 Task: Create a task  Inconsistent handling of null or empty values , assign it to team member softage.10@softage.net in the project ZirconTech and update the status of the task to  At Risk , set the priority of the task to Medium.
Action: Mouse moved to (60, 246)
Screenshot: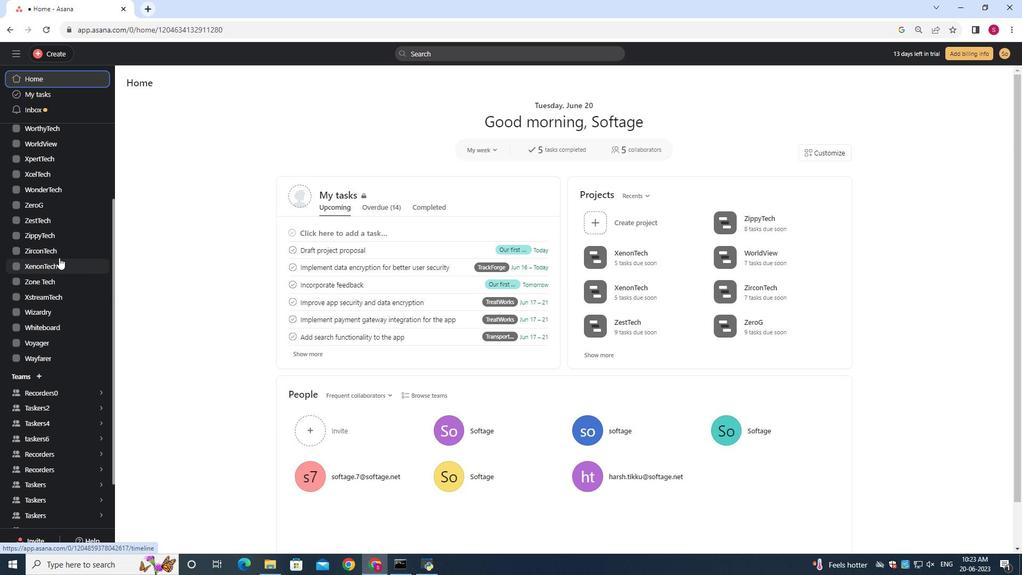 
Action: Mouse pressed left at (60, 246)
Screenshot: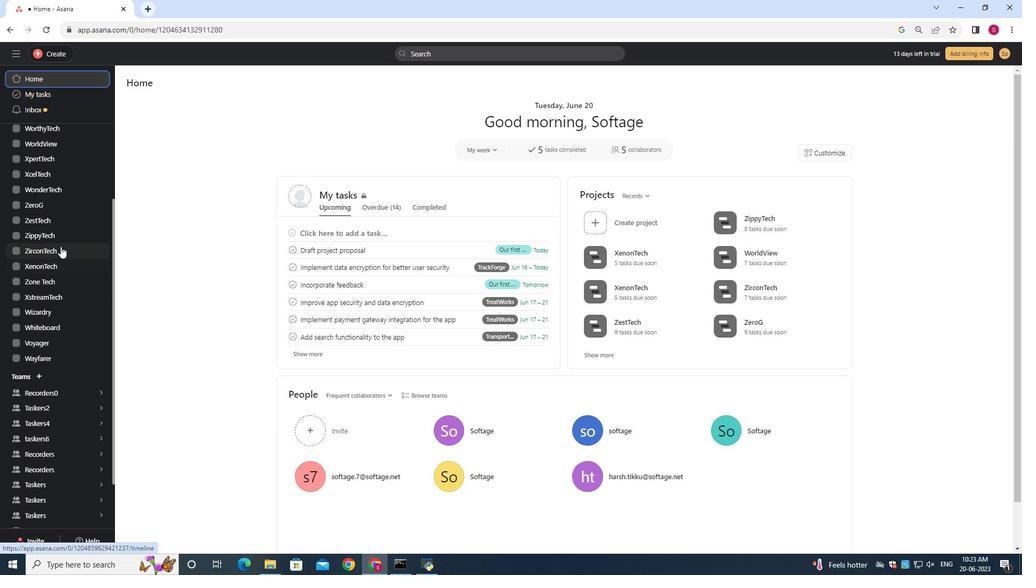 
Action: Mouse moved to (153, 129)
Screenshot: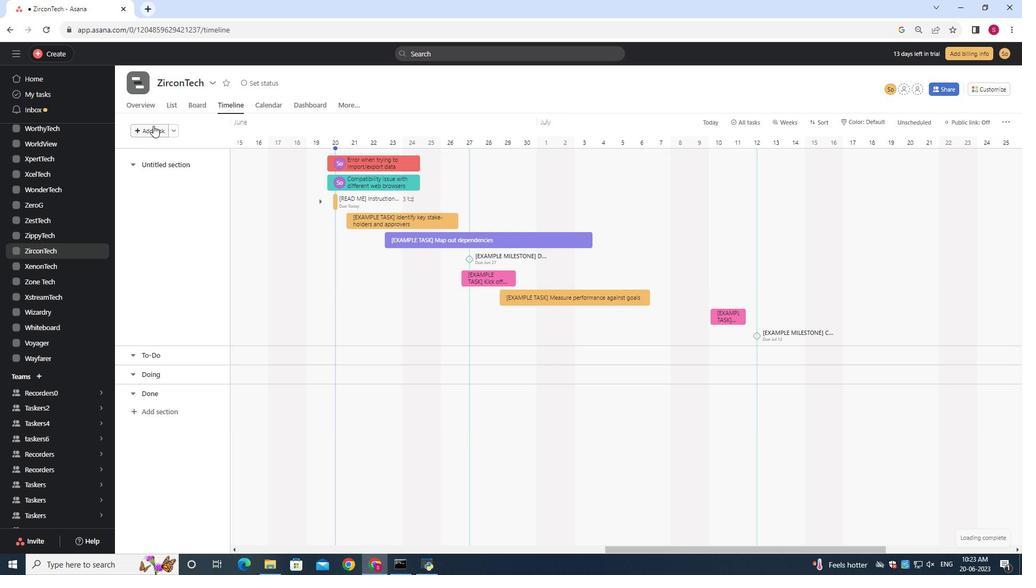 
Action: Mouse pressed left at (153, 129)
Screenshot: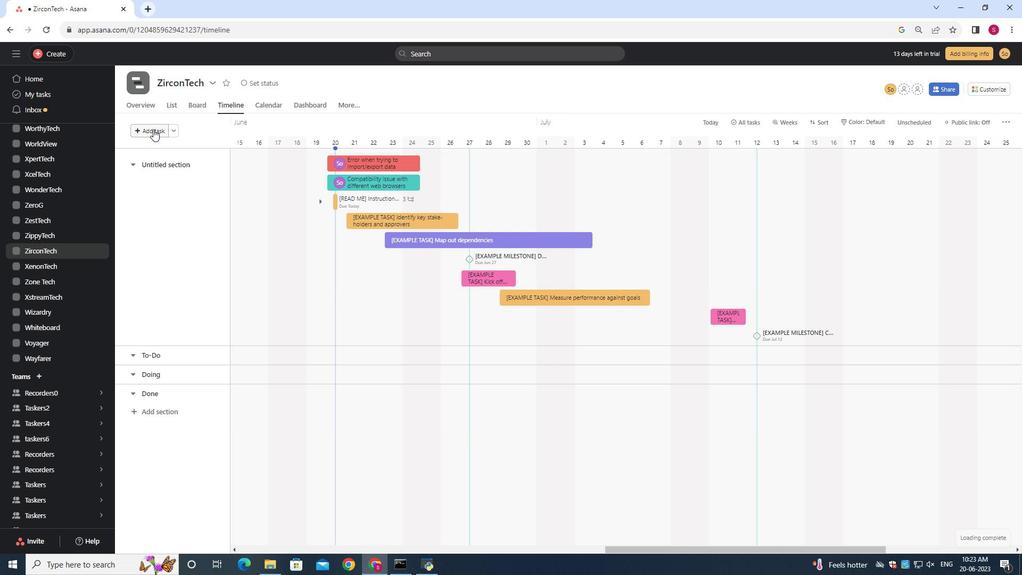 
Action: Mouse moved to (212, 167)
Screenshot: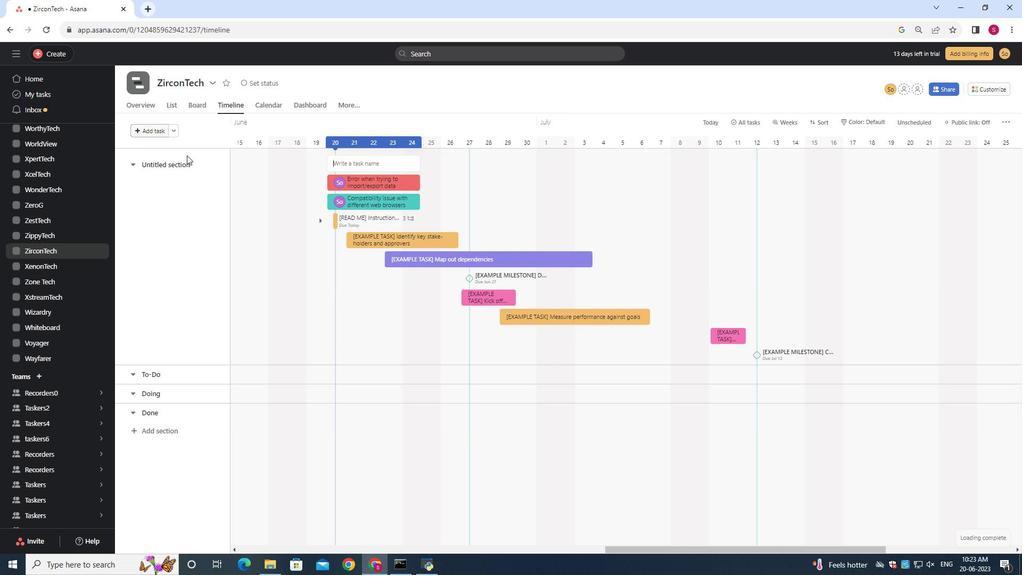 
Action: Key pressed <Key.shift>inconsistent<Key.space>handing<Key.space>of<Key.space>null<Key.space>or<Key.space>empty<Key.space>values
Screenshot: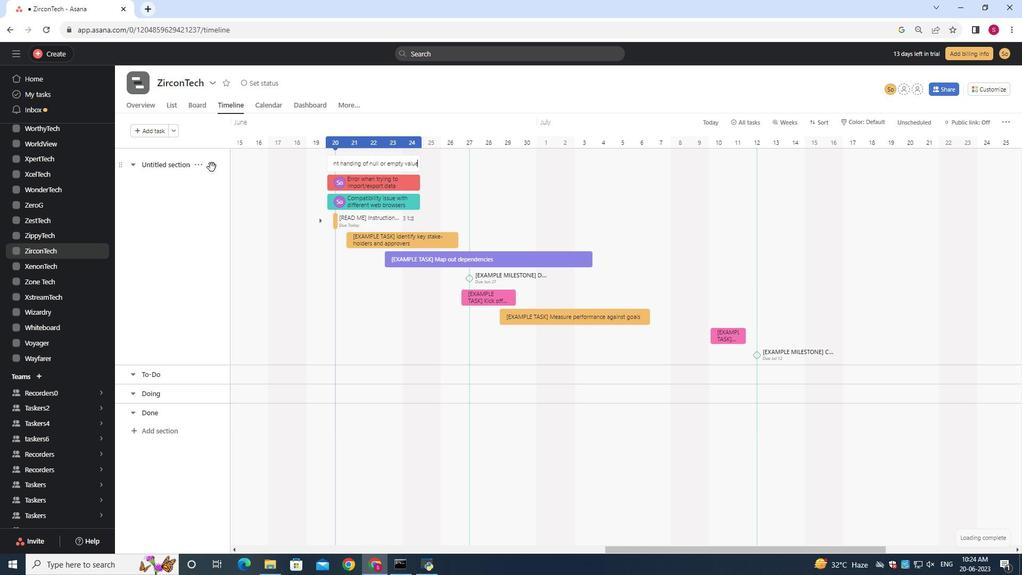 
Action: Mouse moved to (380, 166)
Screenshot: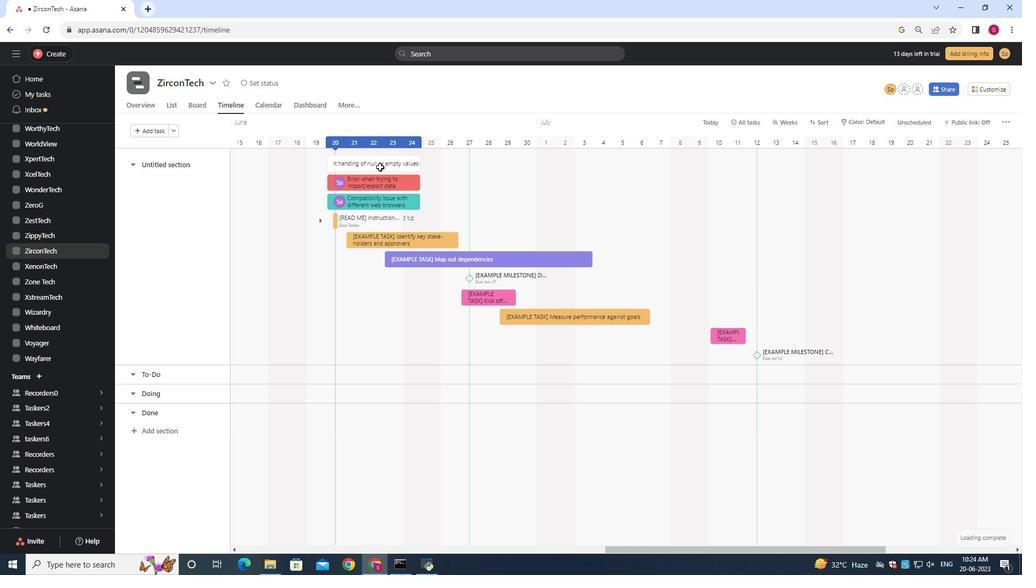 
Action: Mouse pressed left at (380, 166)
Screenshot: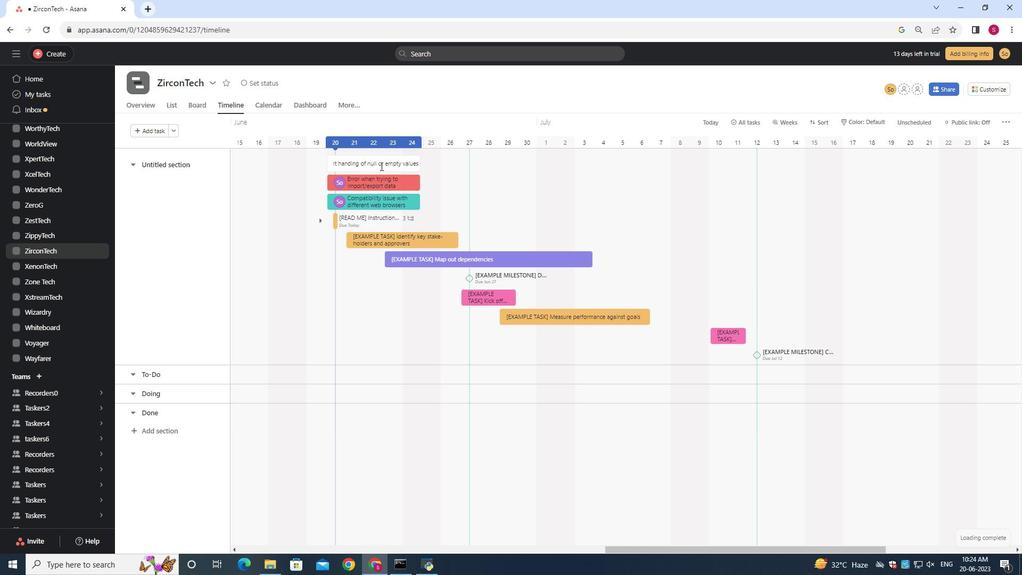 
Action: Mouse moved to (801, 180)
Screenshot: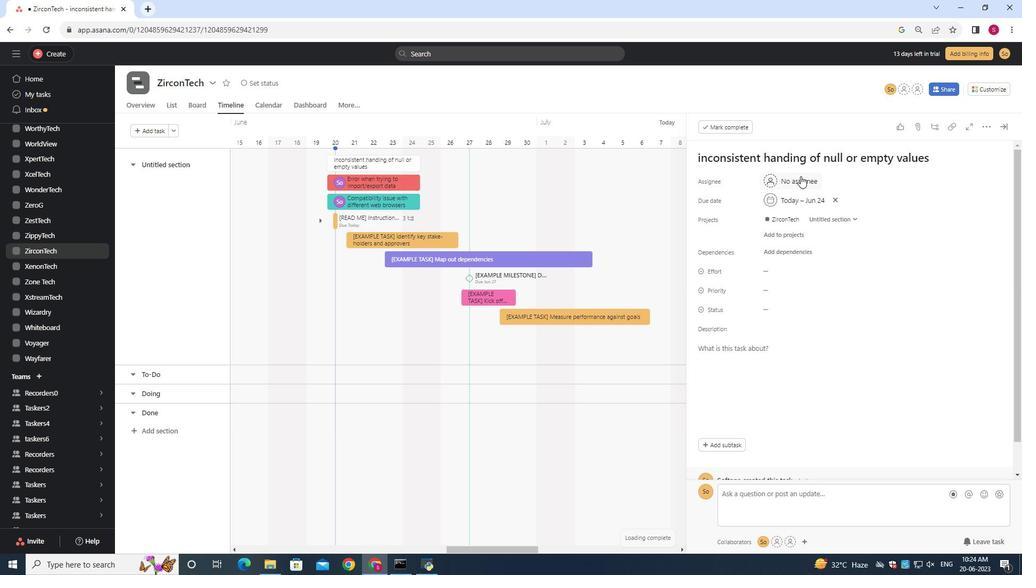 
Action: Mouse pressed left at (801, 180)
Screenshot: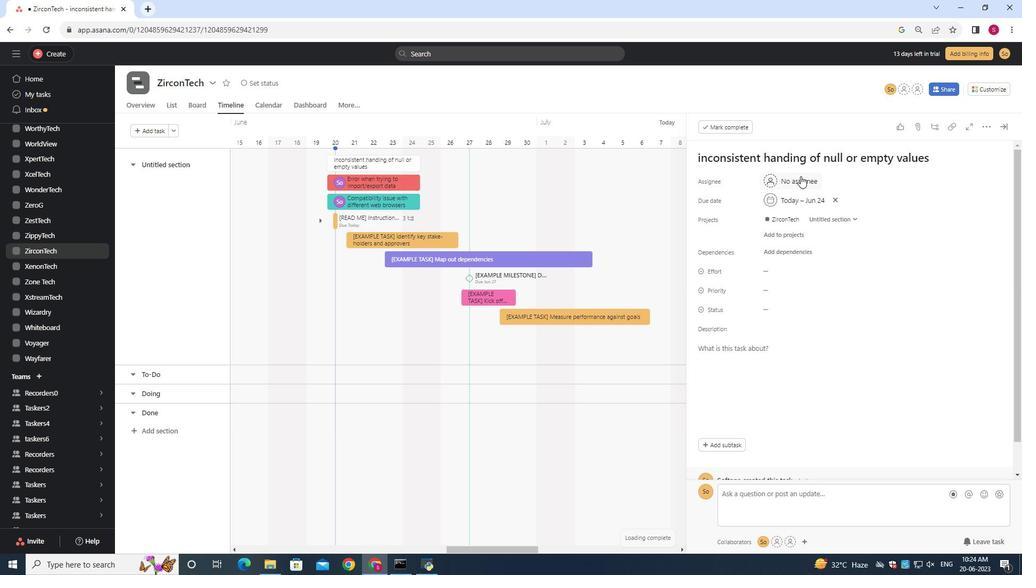 
Action: Mouse moved to (801, 179)
Screenshot: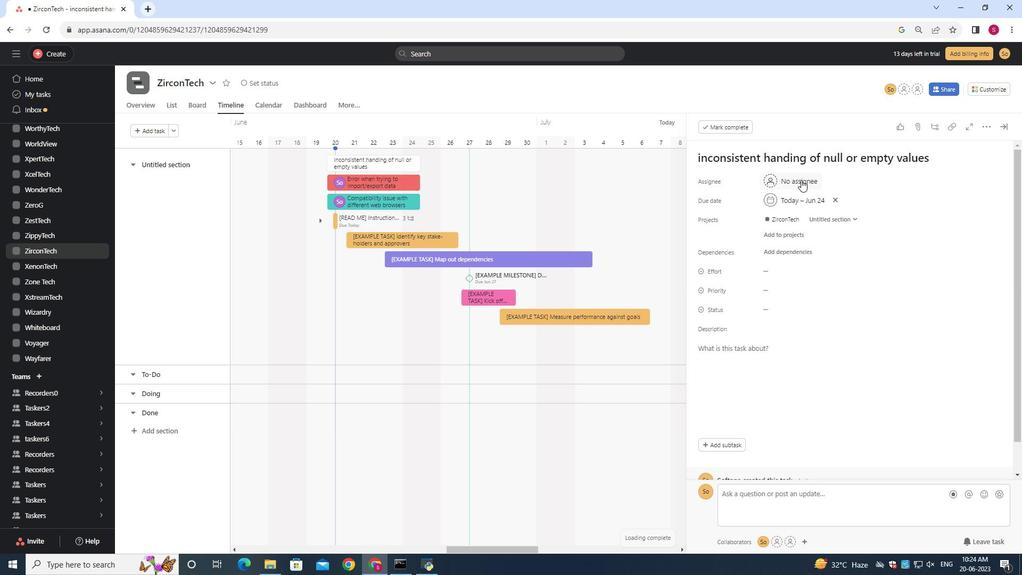 
Action: Key pressed softage.10
Screenshot: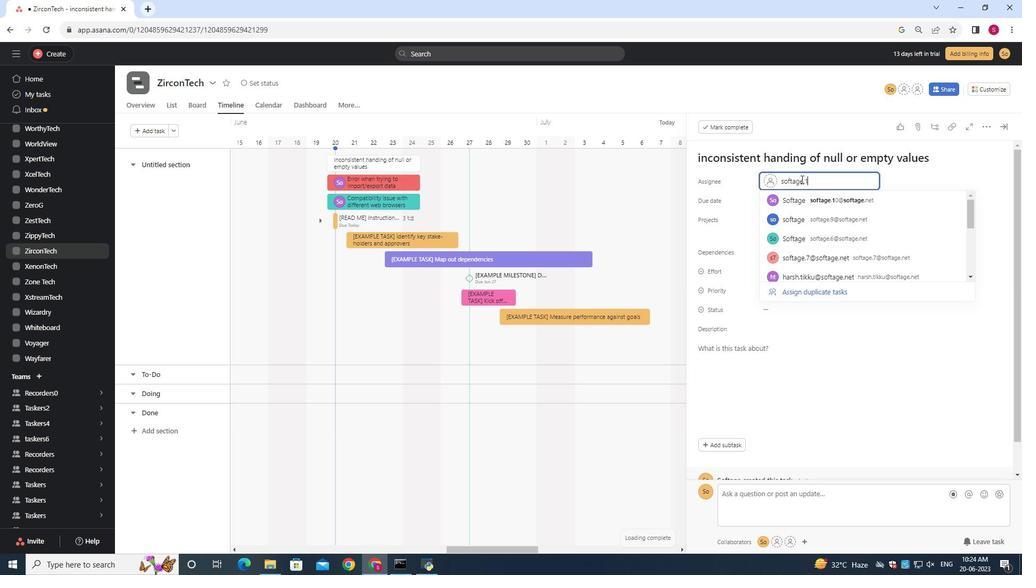 
Action: Mouse moved to (792, 174)
Screenshot: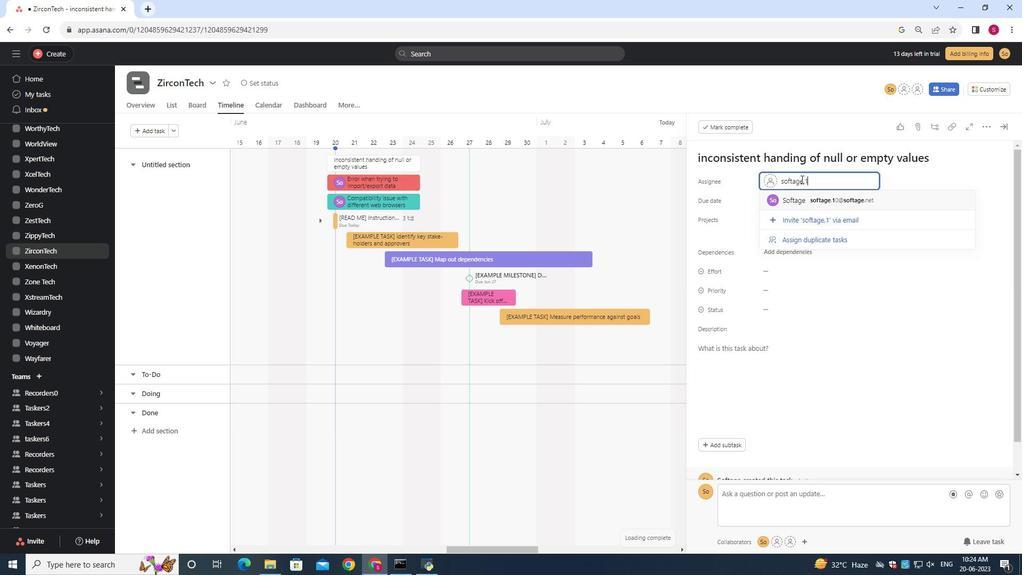 
Action: Key pressed <Key.shift>@softage.net
Screenshot: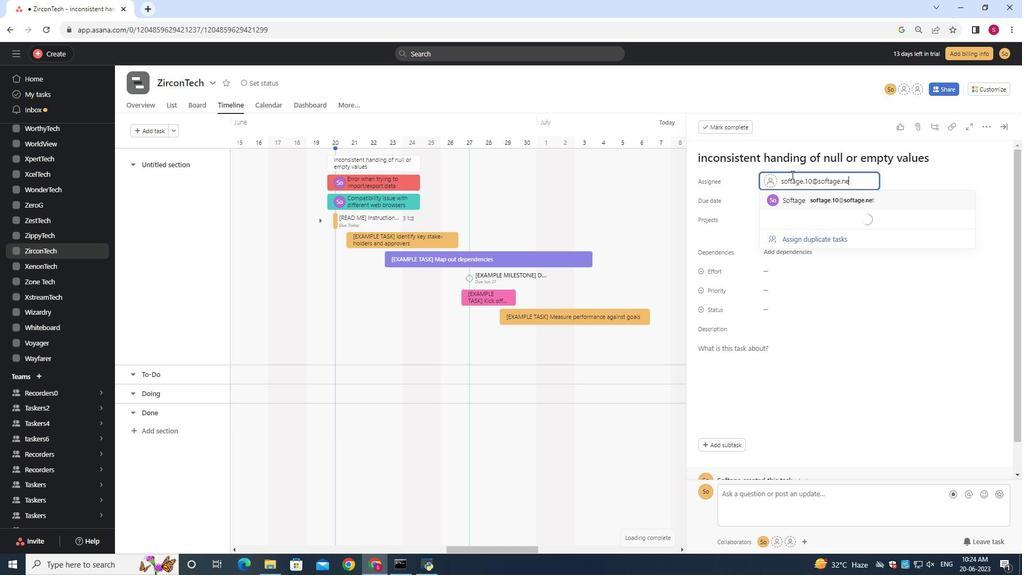 
Action: Mouse moved to (832, 198)
Screenshot: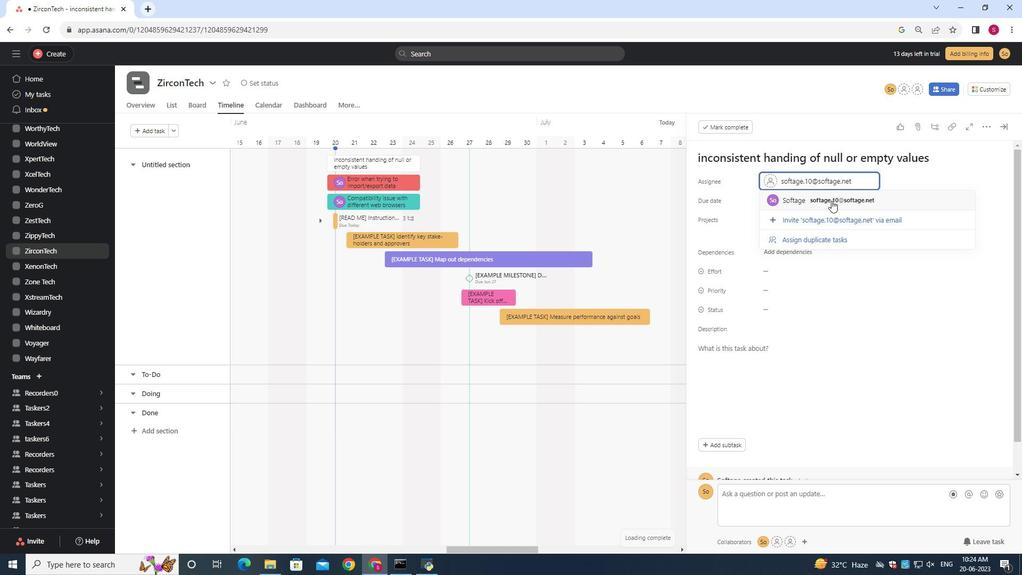 
Action: Mouse pressed left at (832, 198)
Screenshot: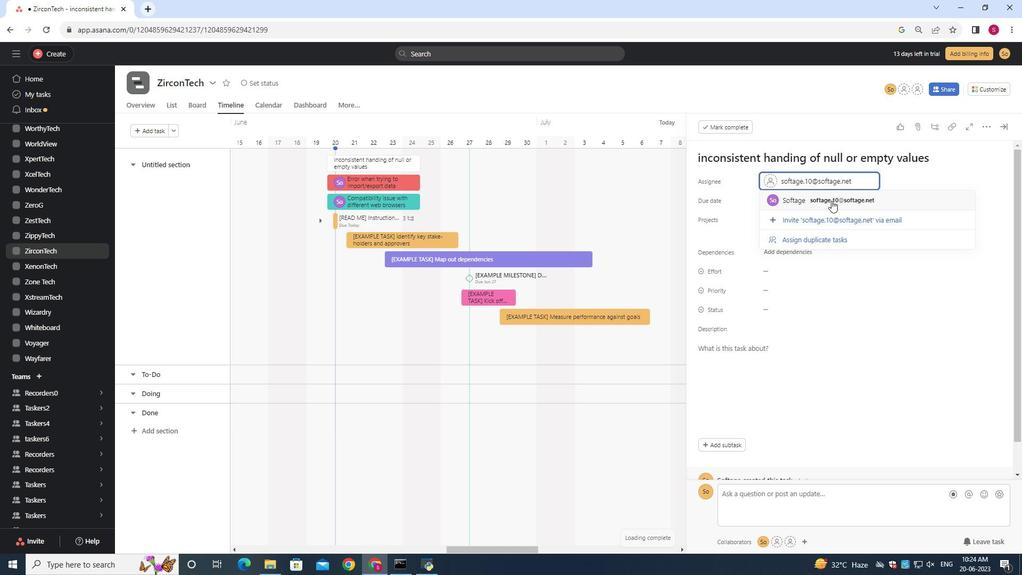 
Action: Mouse moved to (768, 313)
Screenshot: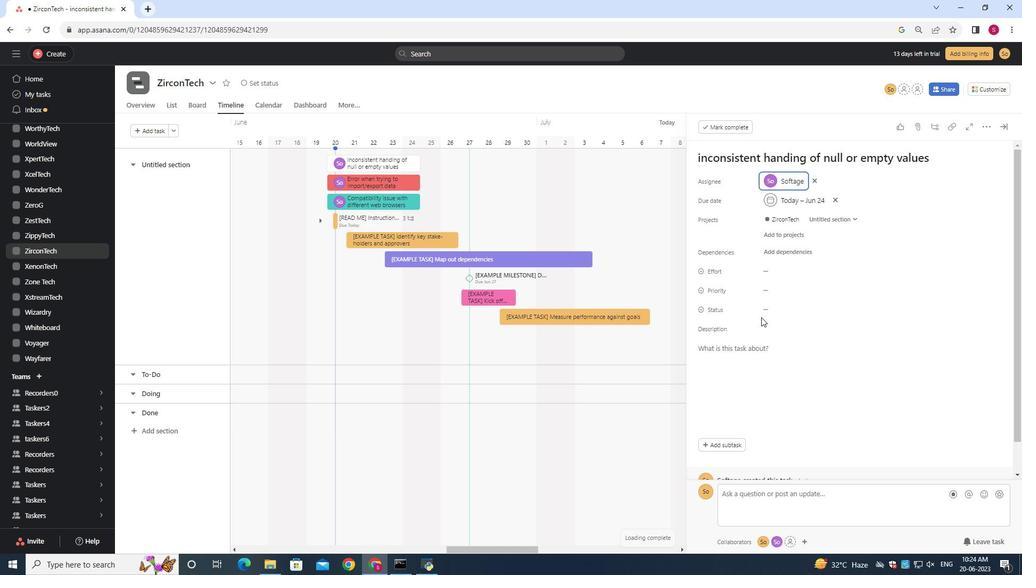 
Action: Mouse pressed left at (768, 313)
Screenshot: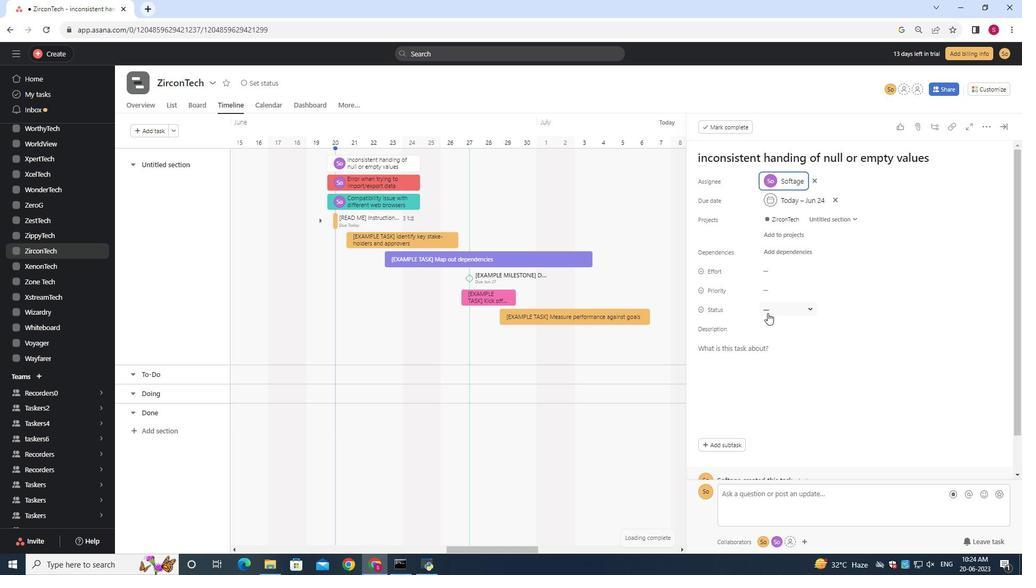 
Action: Mouse moved to (797, 361)
Screenshot: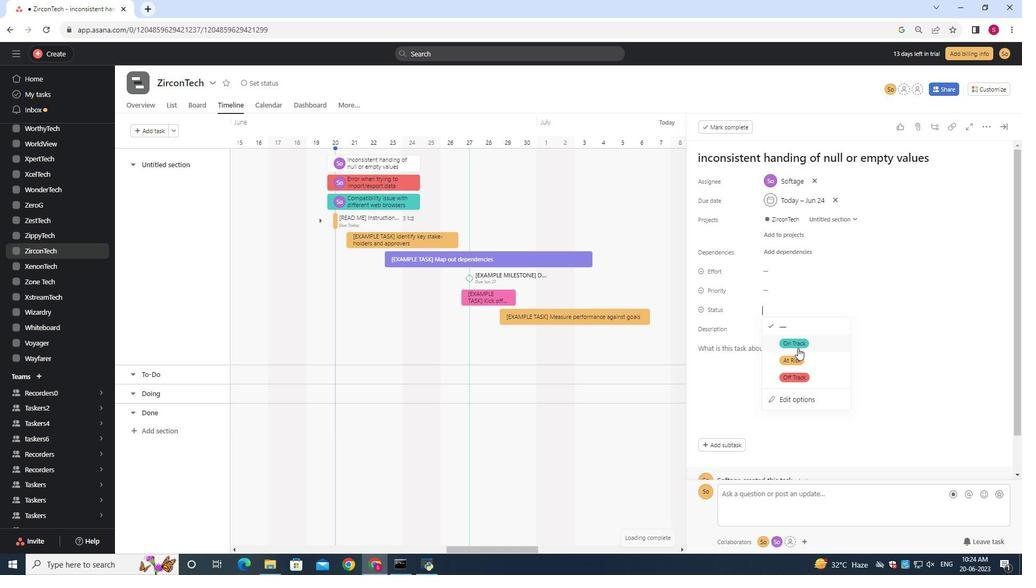 
Action: Mouse pressed left at (797, 361)
Screenshot: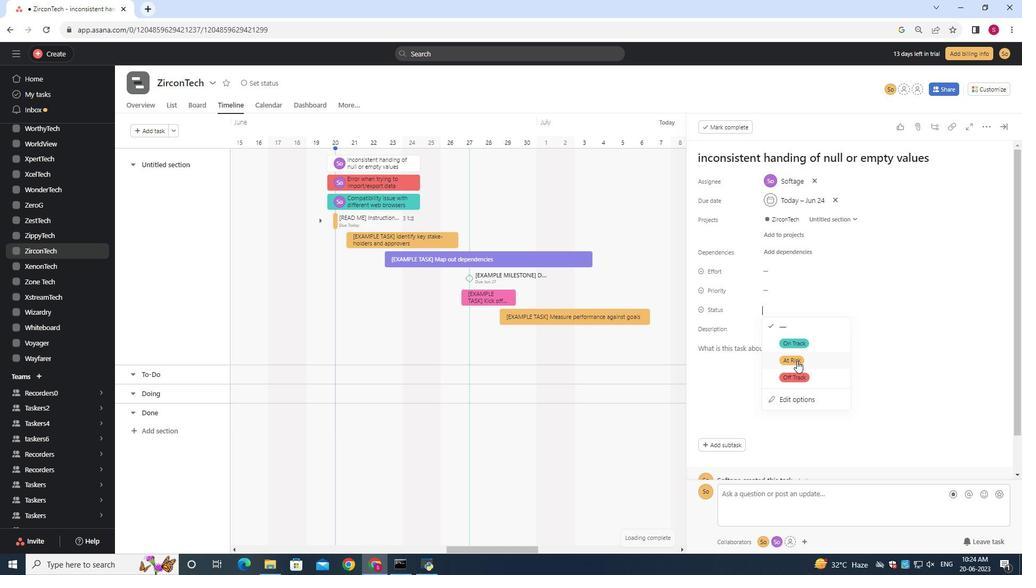 
Action: Mouse moved to (784, 283)
Screenshot: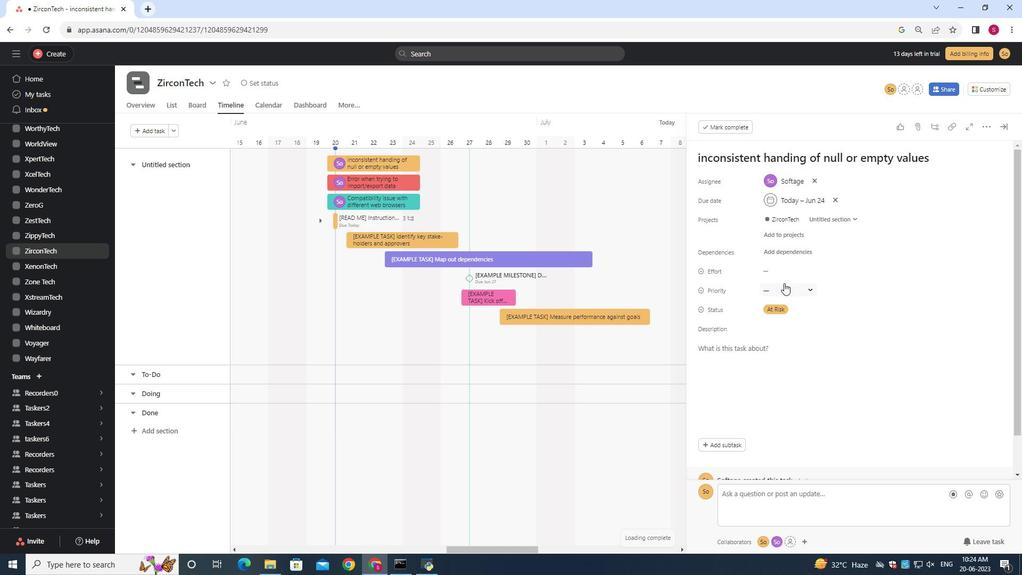 
Action: Mouse pressed left at (784, 283)
Screenshot: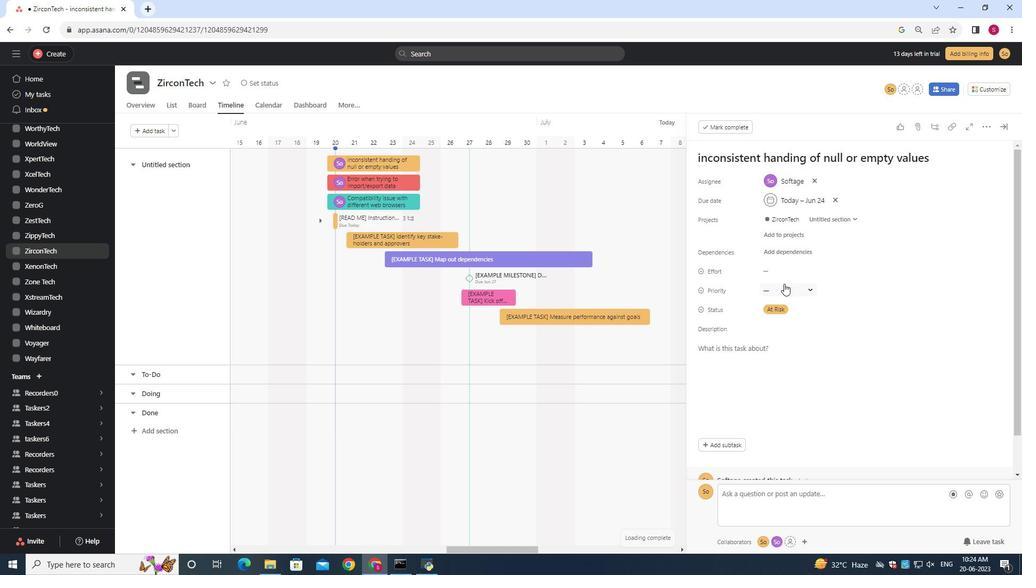 
Action: Mouse moved to (815, 344)
Screenshot: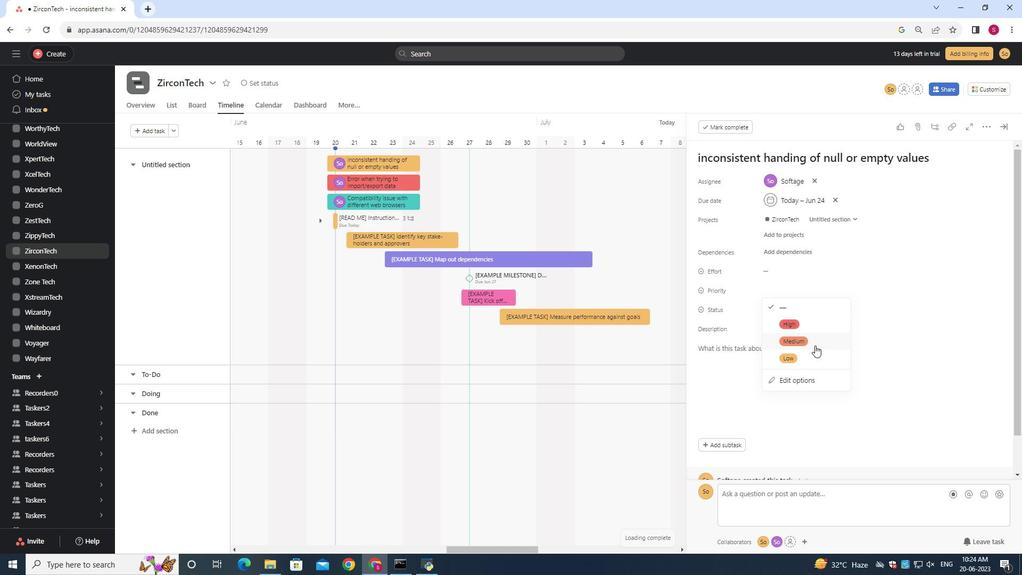 
Action: Mouse pressed left at (815, 344)
Screenshot: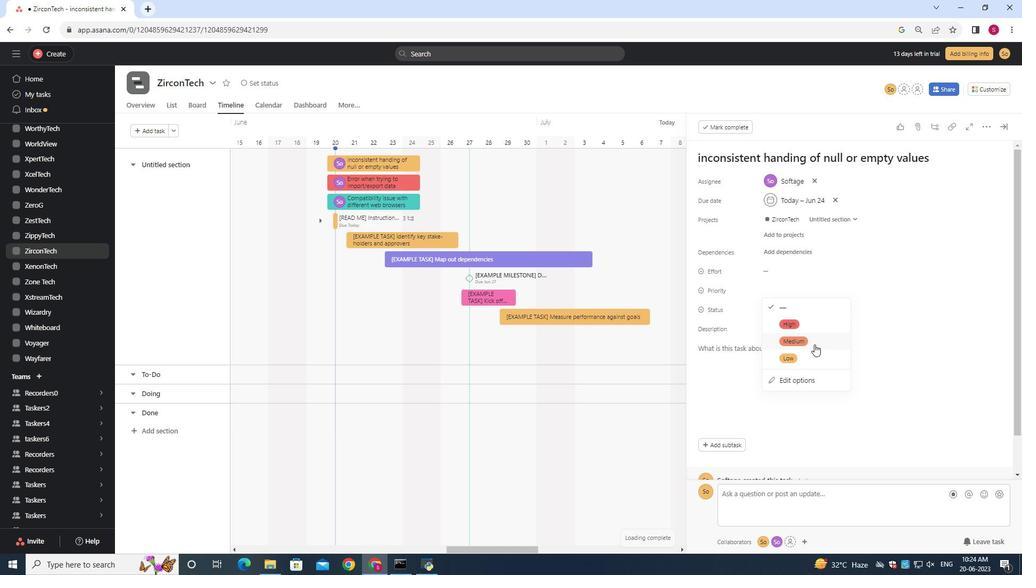 
Action: Mouse moved to (756, 301)
Screenshot: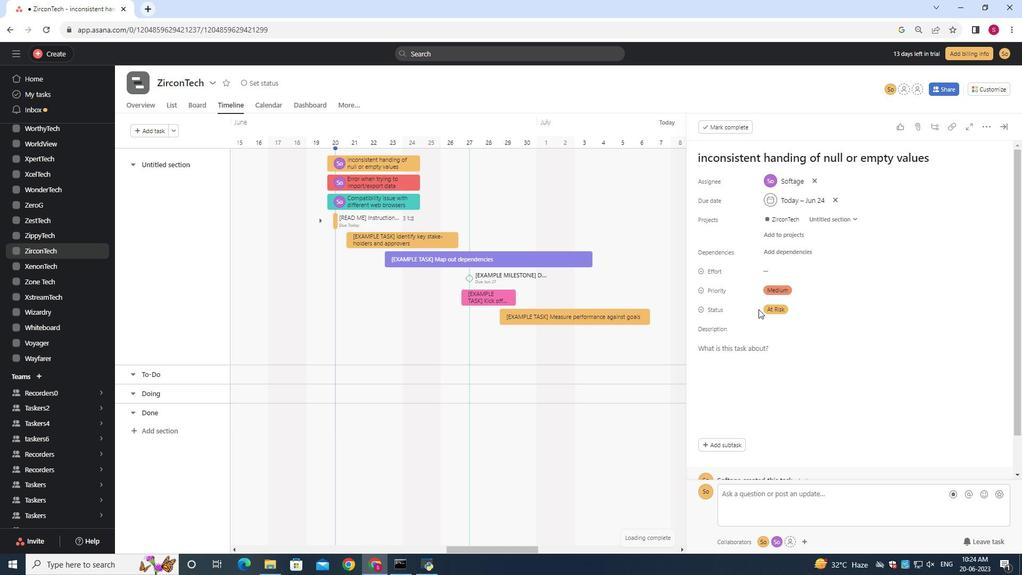 
